 Task: Search "Any" in reuester & apply.
Action: Mouse moved to (17, 160)
Screenshot: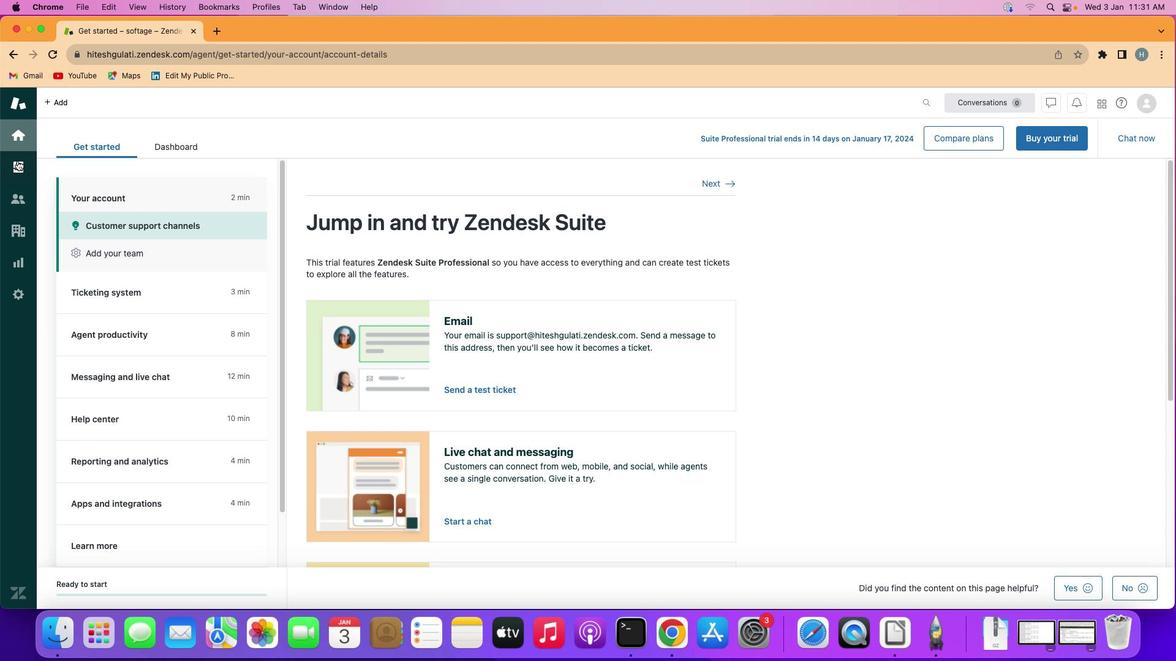 
Action: Mouse pressed left at (17, 160)
Screenshot: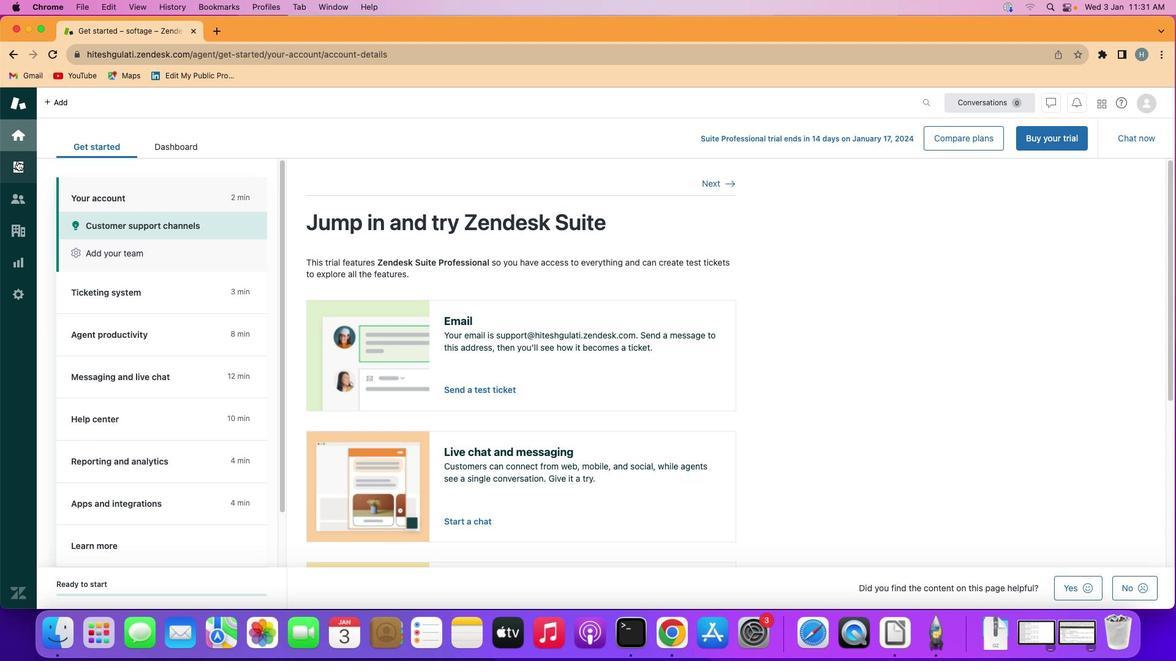 
Action: Mouse moved to (143, 297)
Screenshot: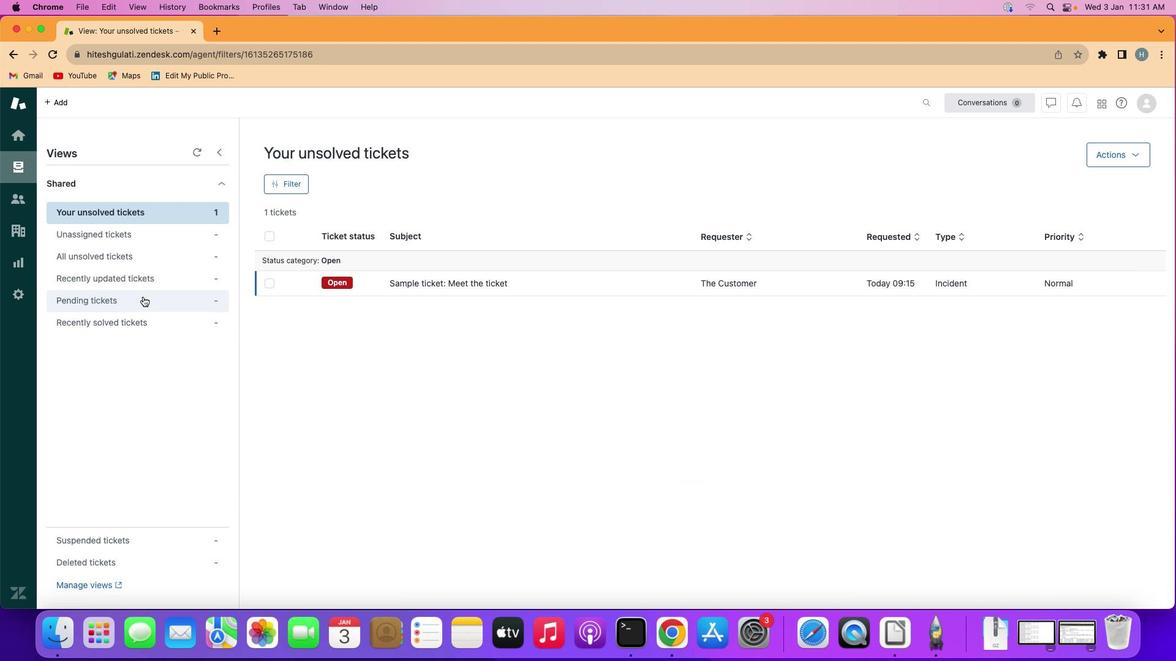 
Action: Mouse pressed left at (143, 297)
Screenshot: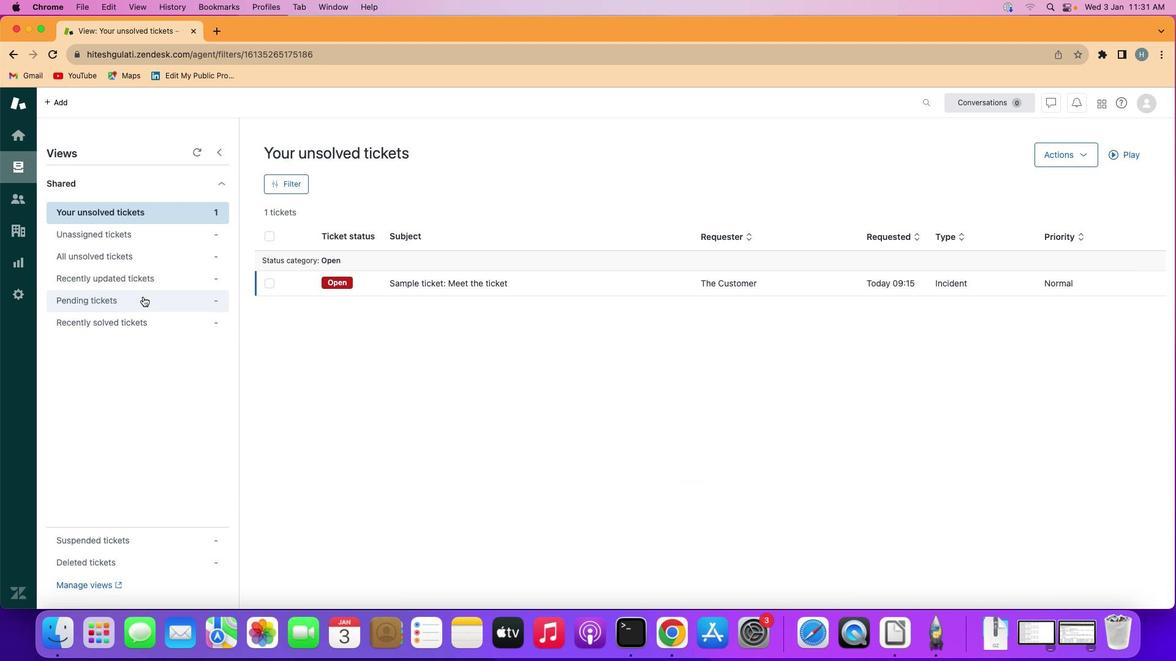 
Action: Mouse moved to (294, 186)
Screenshot: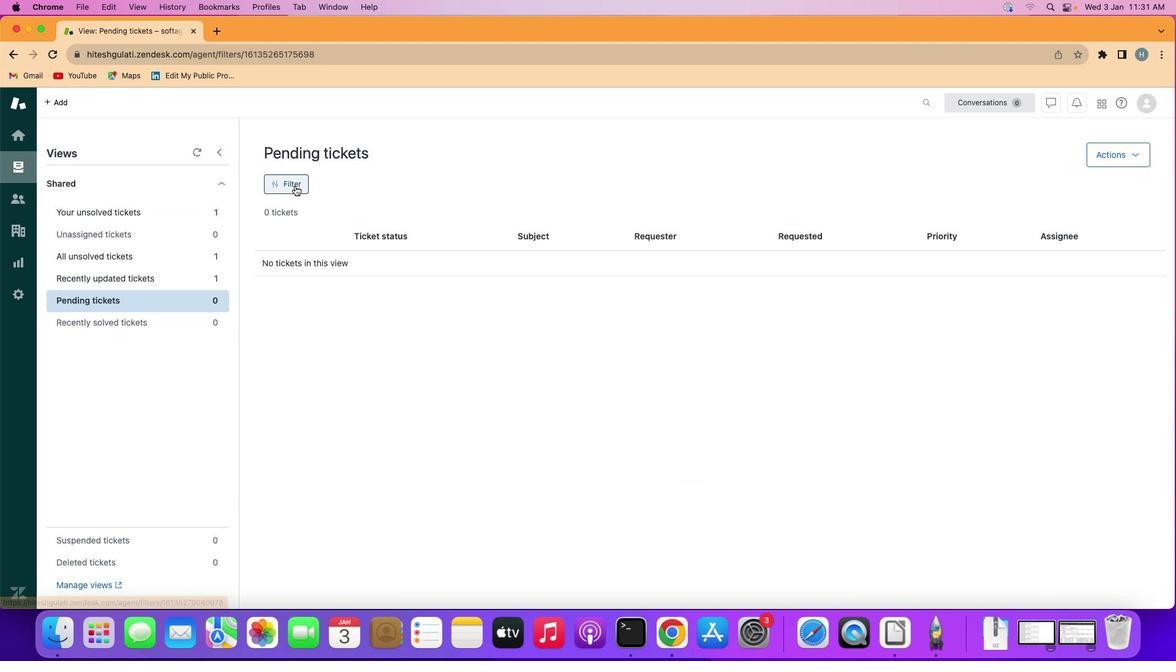 
Action: Mouse pressed left at (294, 186)
Screenshot: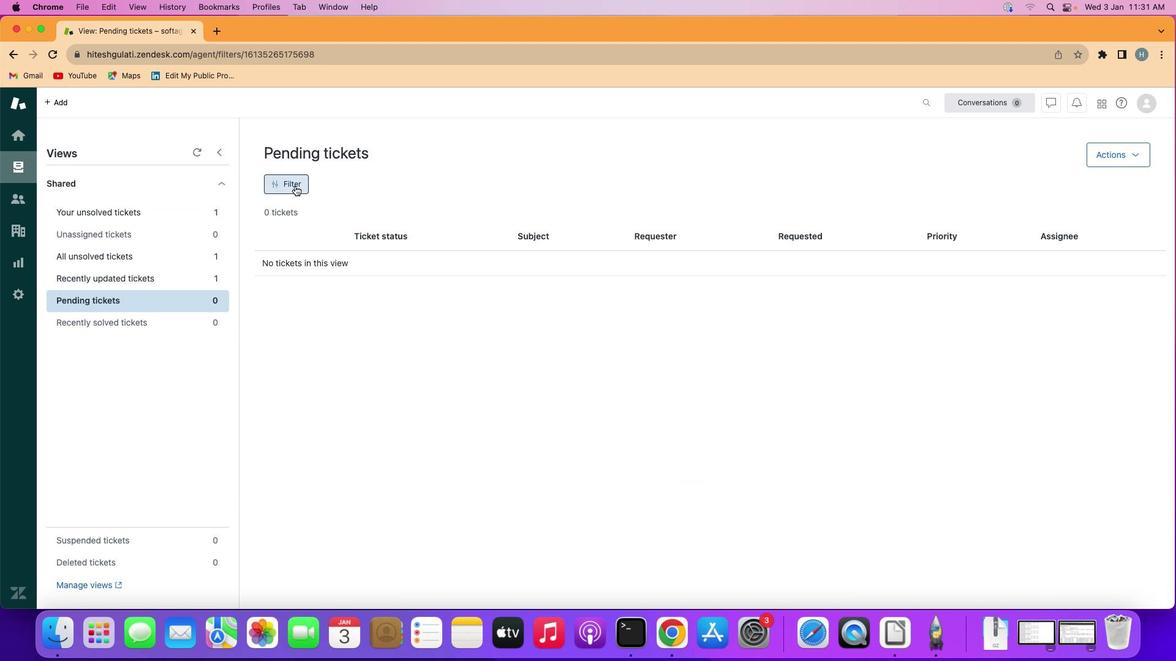 
Action: Mouse moved to (991, 297)
Screenshot: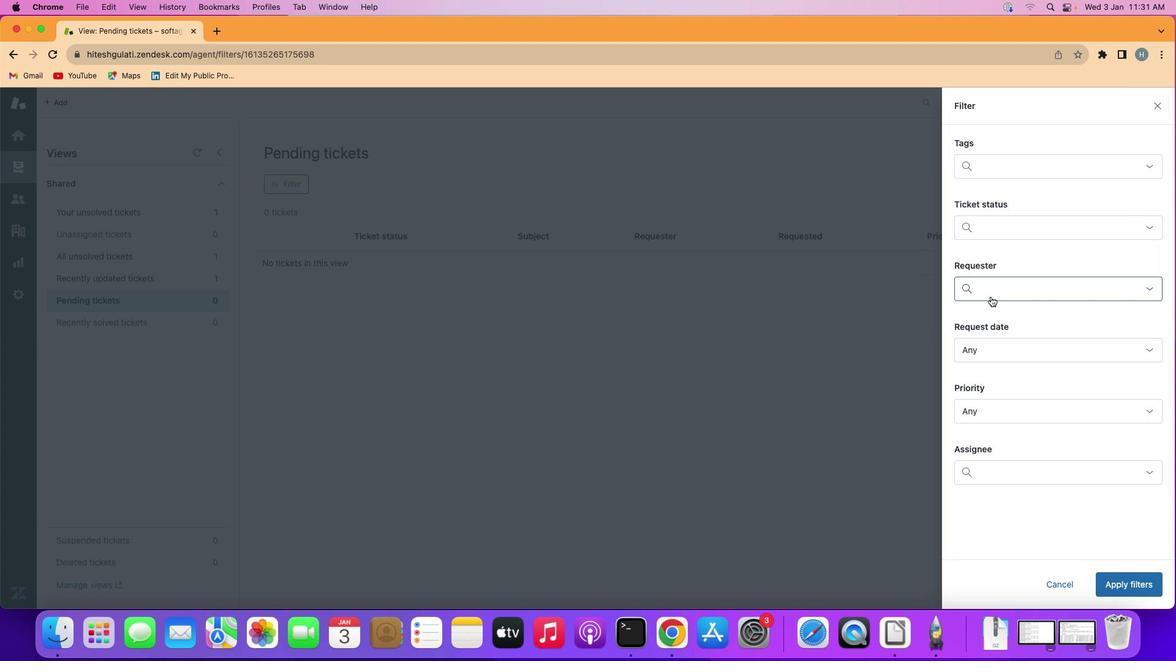 
Action: Mouse pressed left at (991, 297)
Screenshot: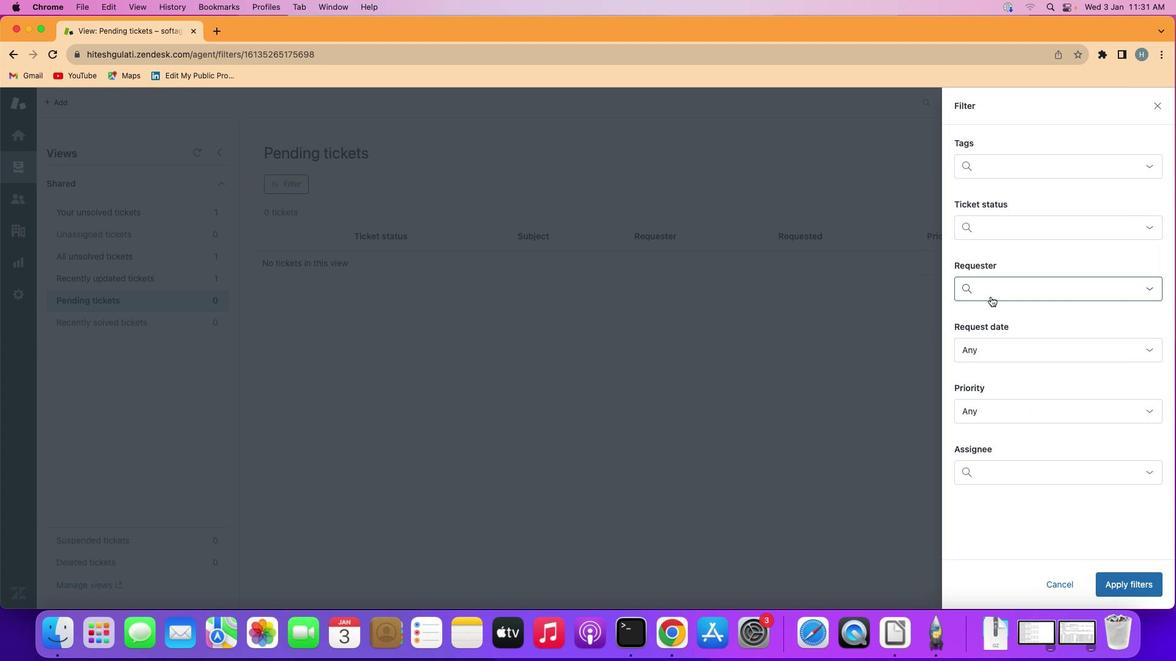 
Action: Mouse moved to (994, 314)
Screenshot: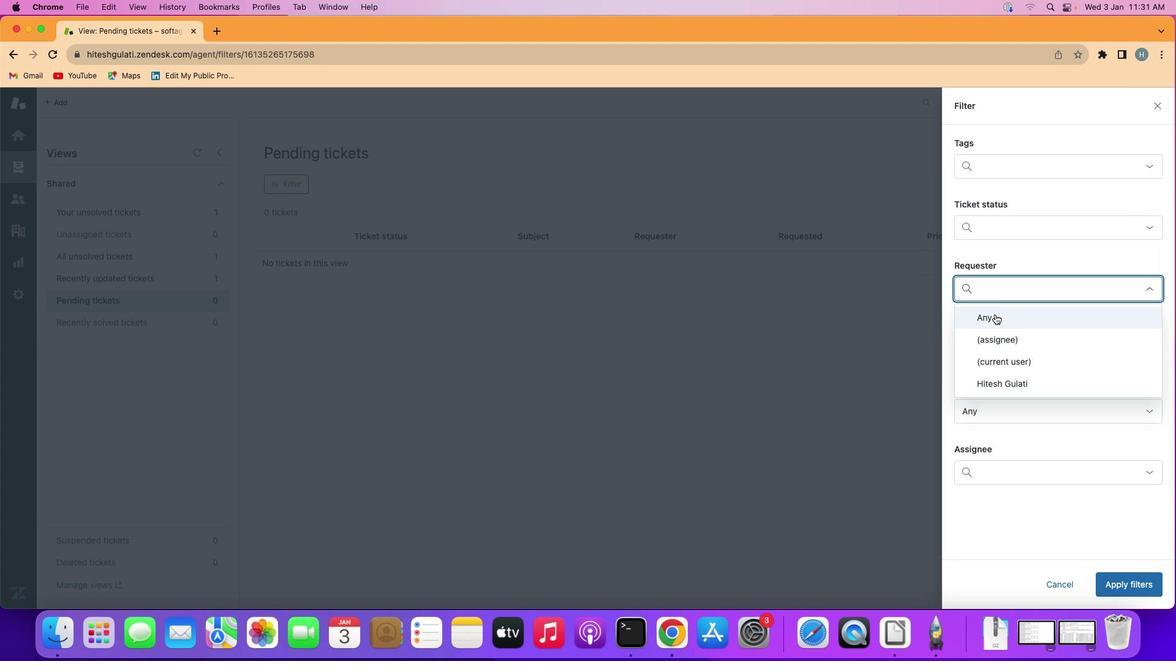 
Action: Mouse pressed left at (994, 314)
Screenshot: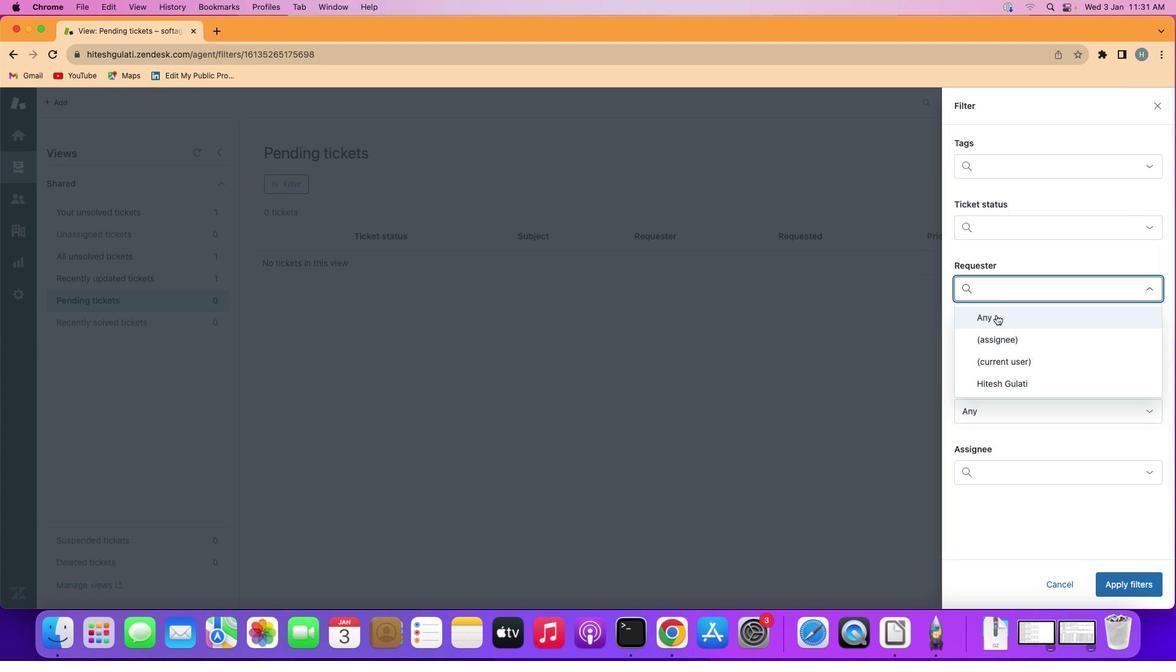 
Action: Mouse moved to (1118, 585)
Screenshot: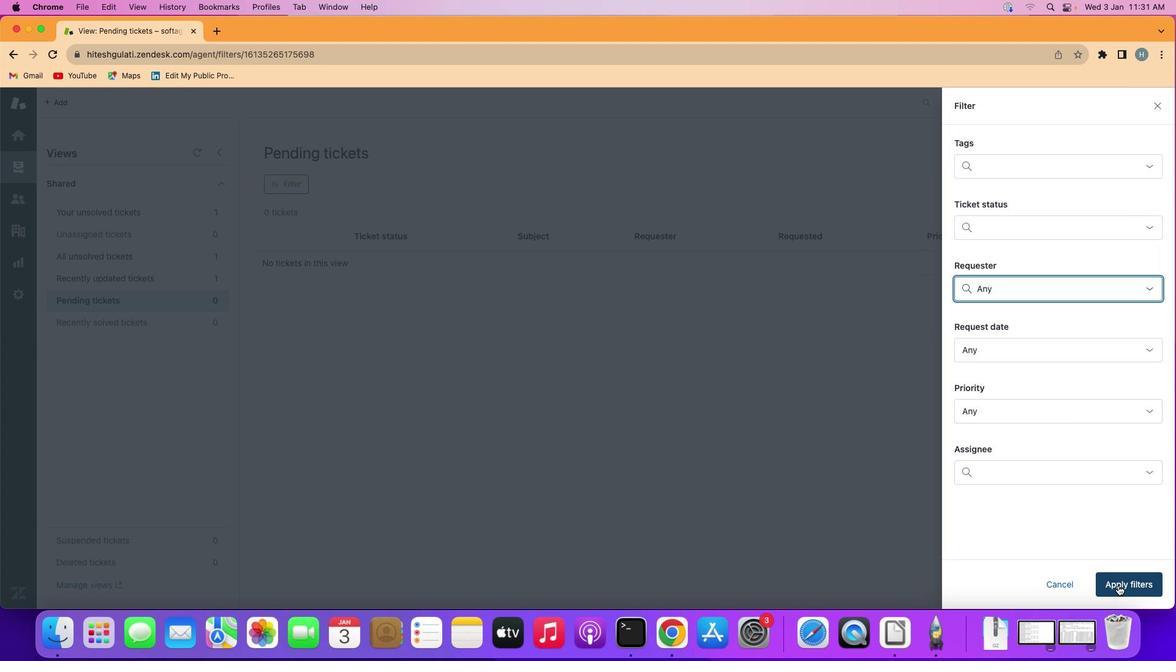 
Action: Mouse pressed left at (1118, 585)
Screenshot: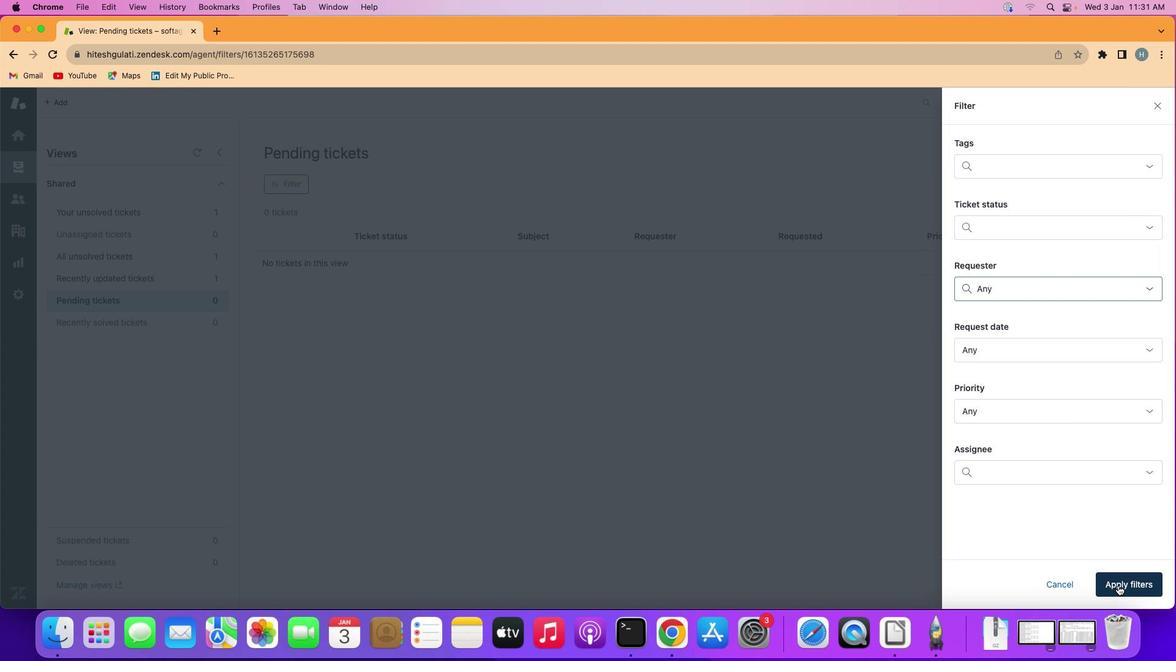 
Action: Mouse moved to (514, 343)
Screenshot: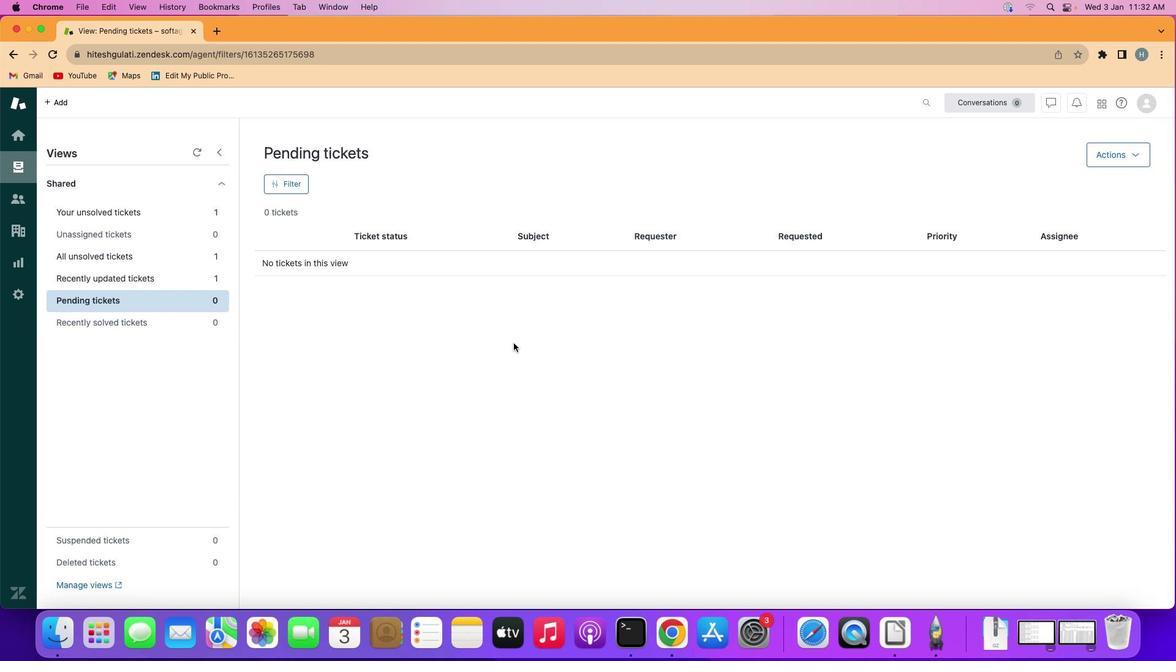 
